 Task: Check connect your bussiness tools in "Apps and integrations".
Action: Mouse pressed left at (842, 320)
Screenshot: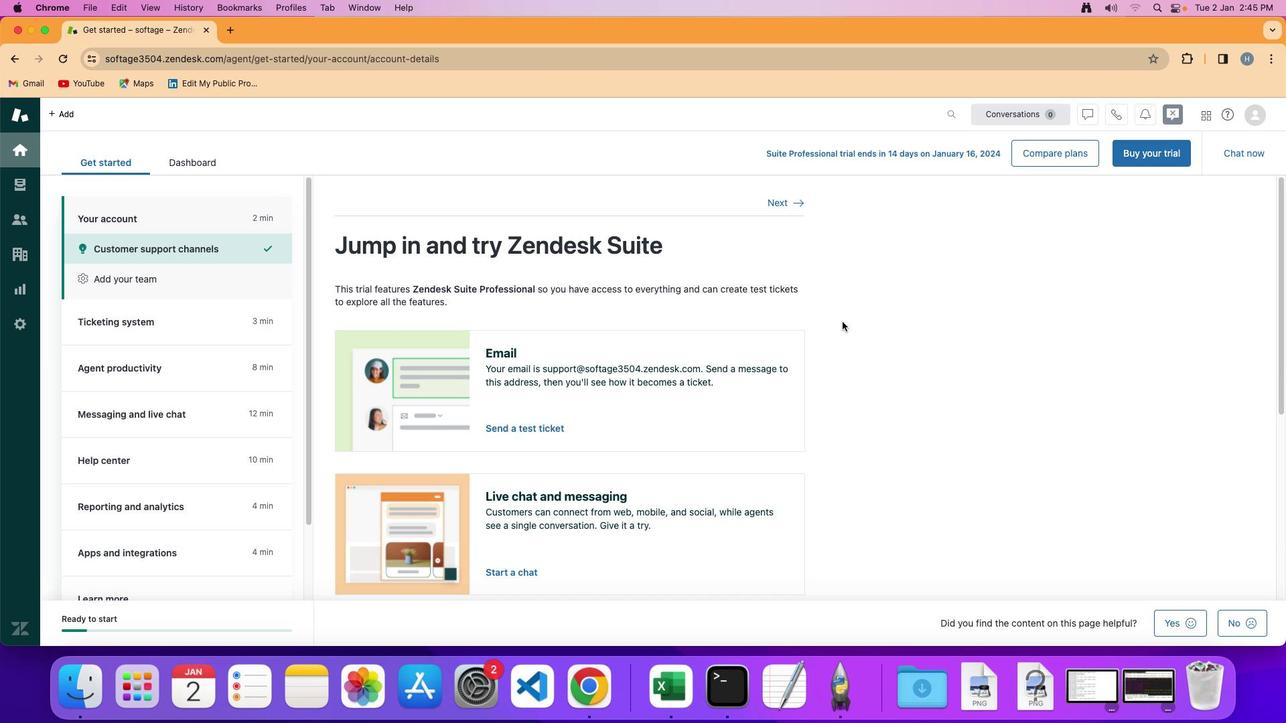 
Action: Mouse moved to (151, 450)
Screenshot: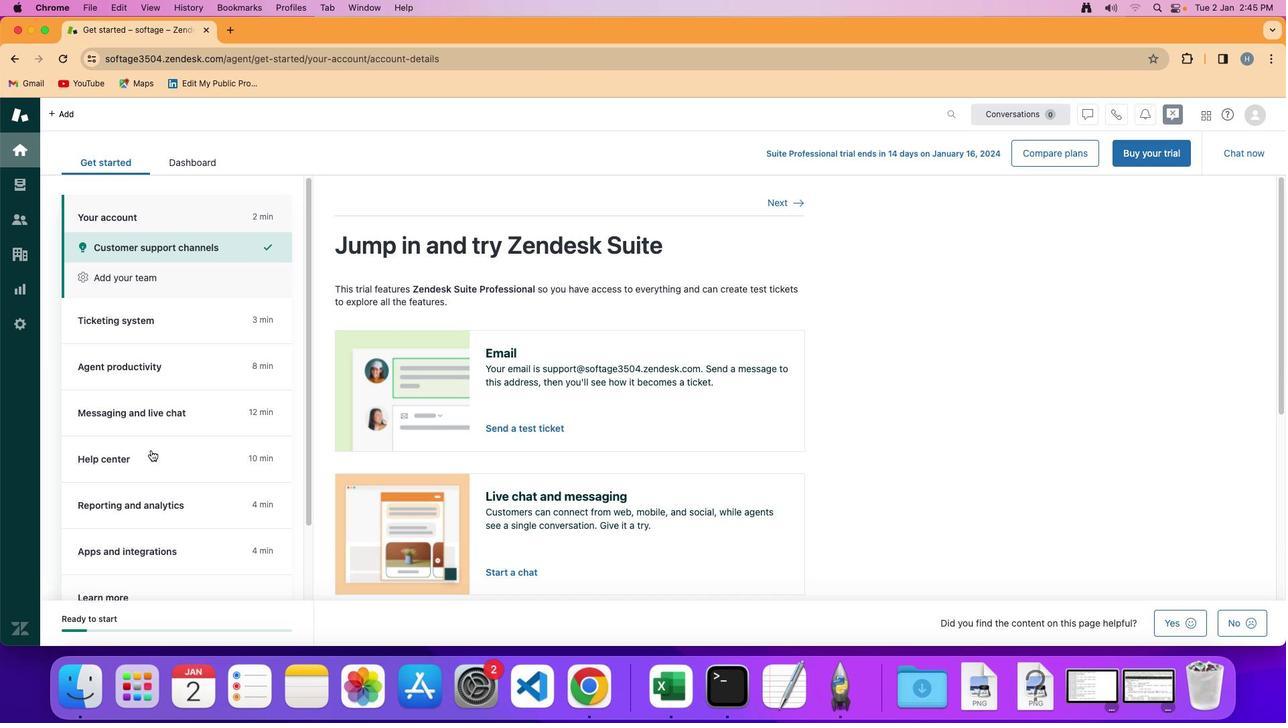 
Action: Mouse scrolled (151, 450) with delta (0, 0)
Screenshot: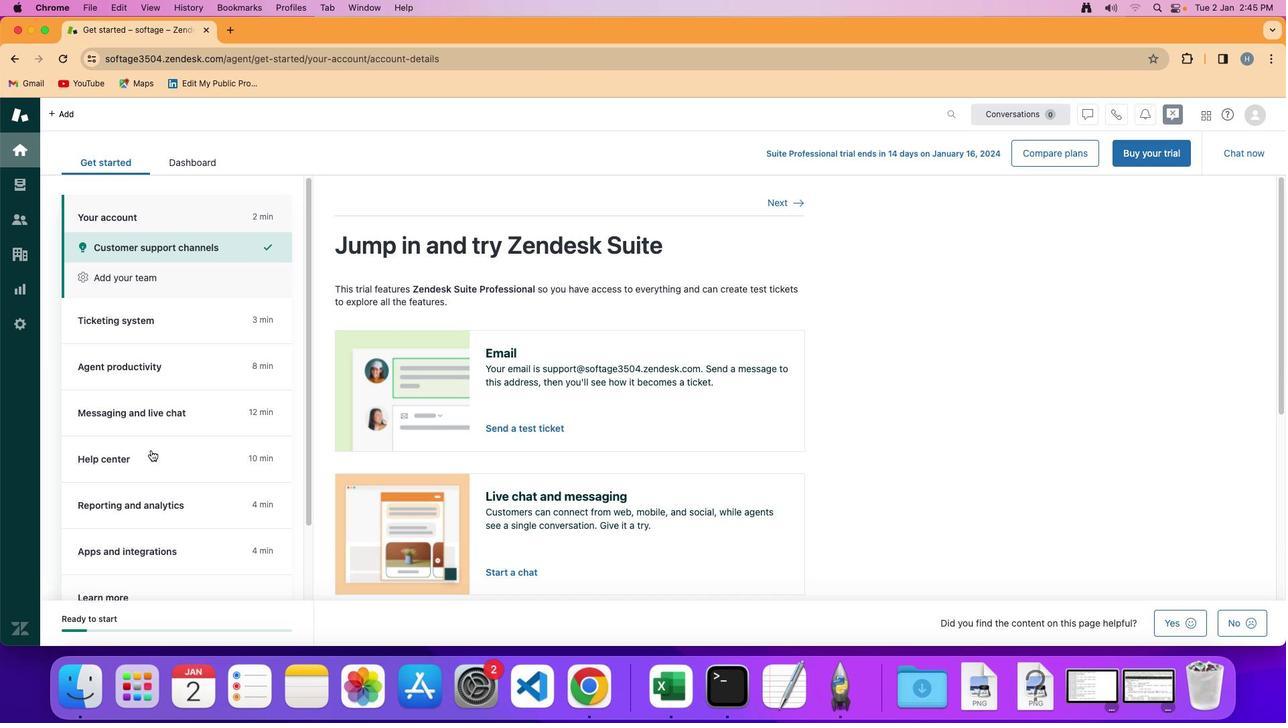 
Action: Mouse scrolled (151, 450) with delta (0, 0)
Screenshot: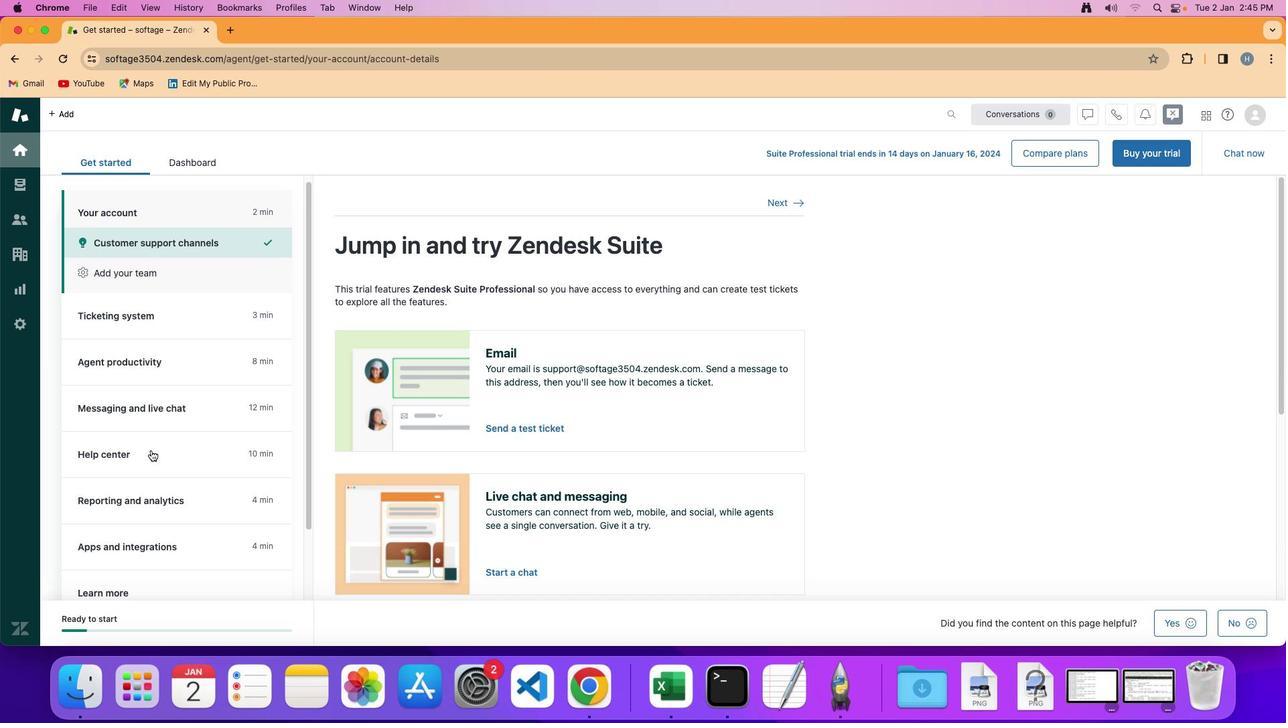 
Action: Mouse scrolled (151, 450) with delta (0, 0)
Screenshot: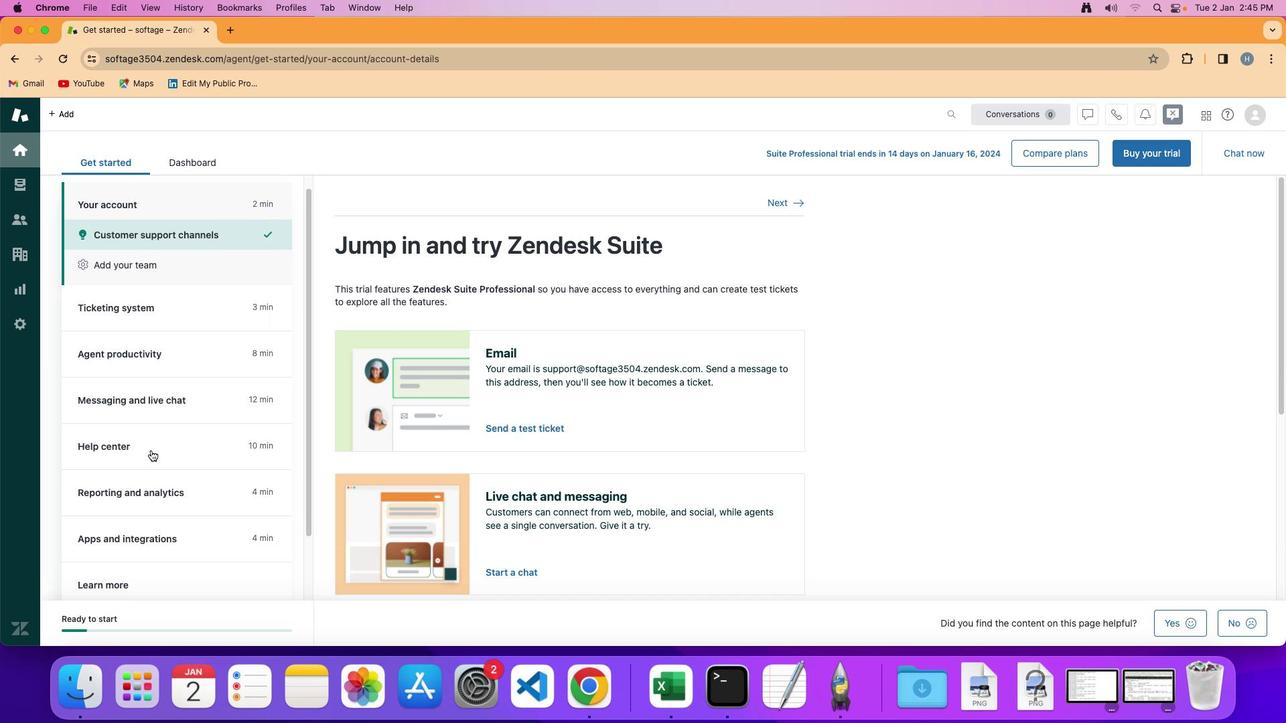 
Action: Mouse scrolled (151, 450) with delta (0, 0)
Screenshot: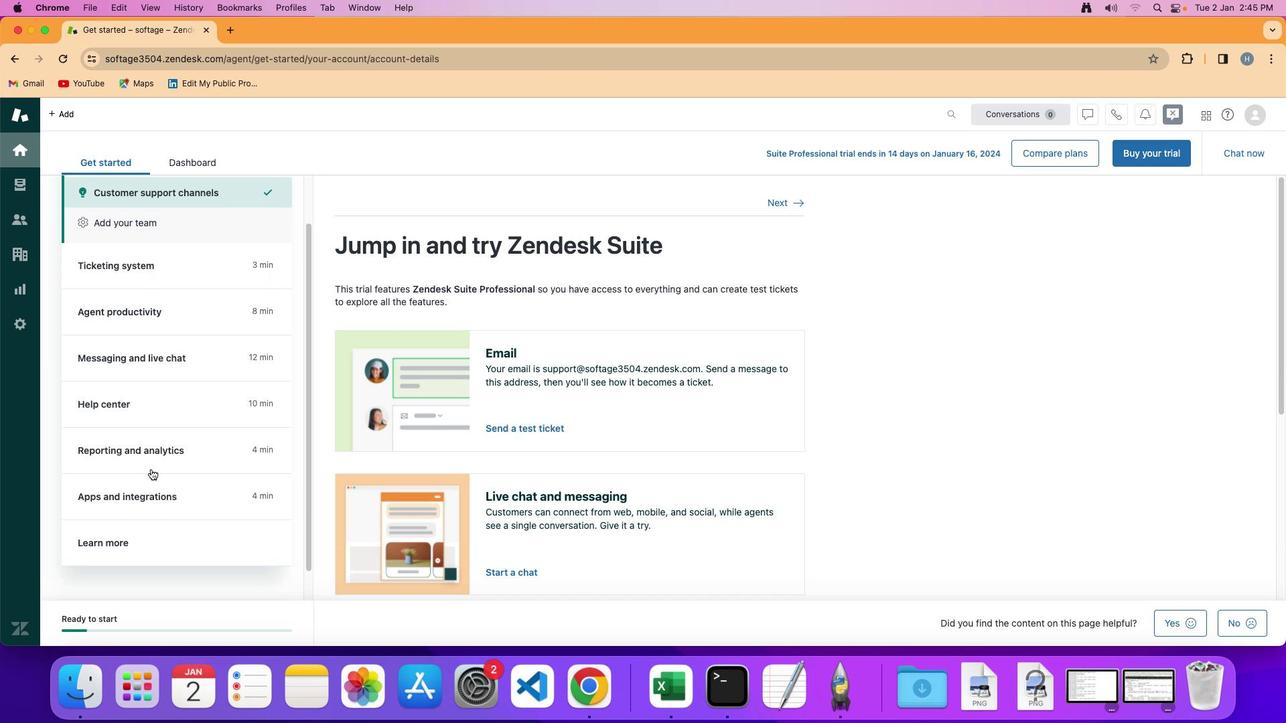 
Action: Mouse moved to (156, 476)
Screenshot: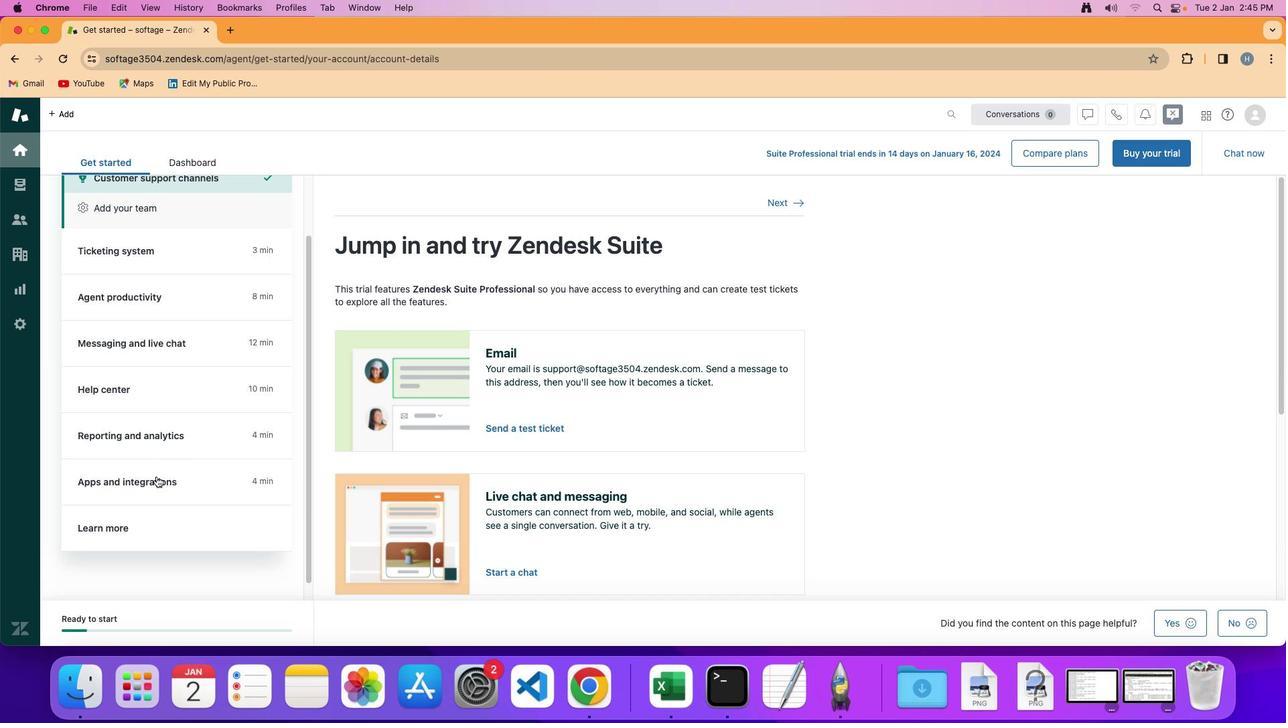 
Action: Mouse pressed left at (156, 476)
Screenshot: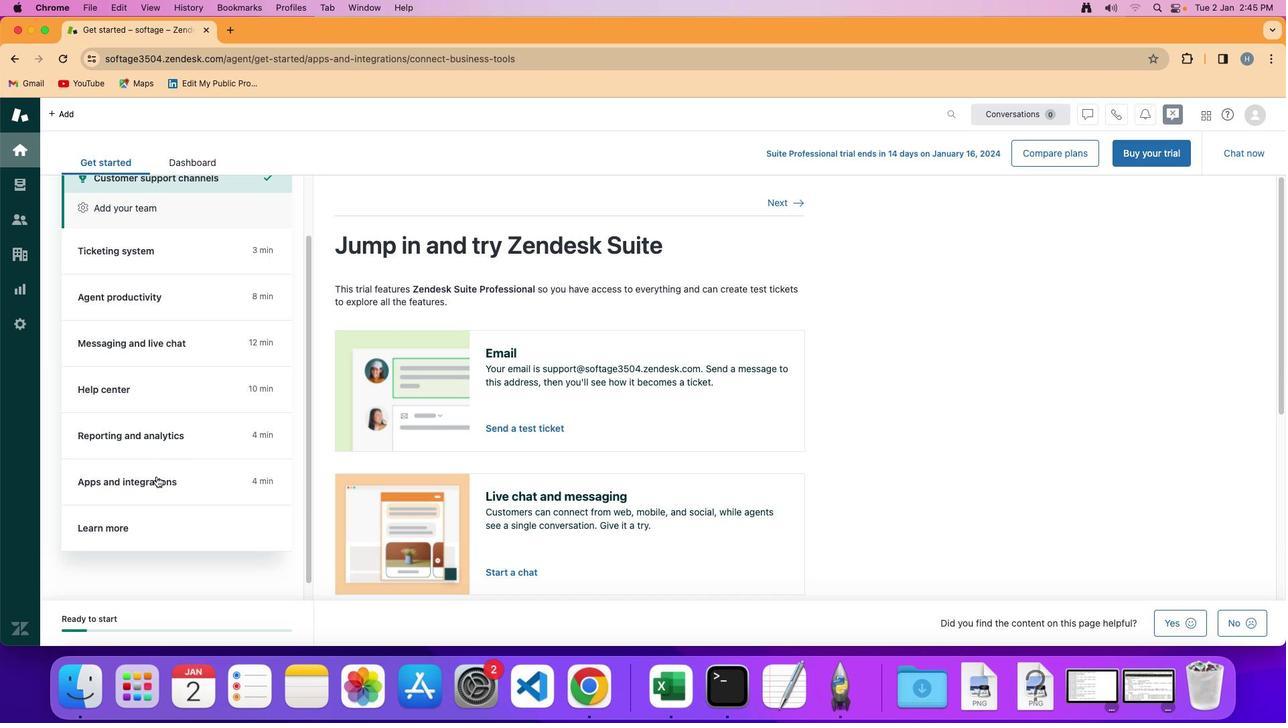 
Action: Mouse pressed left at (156, 476)
Screenshot: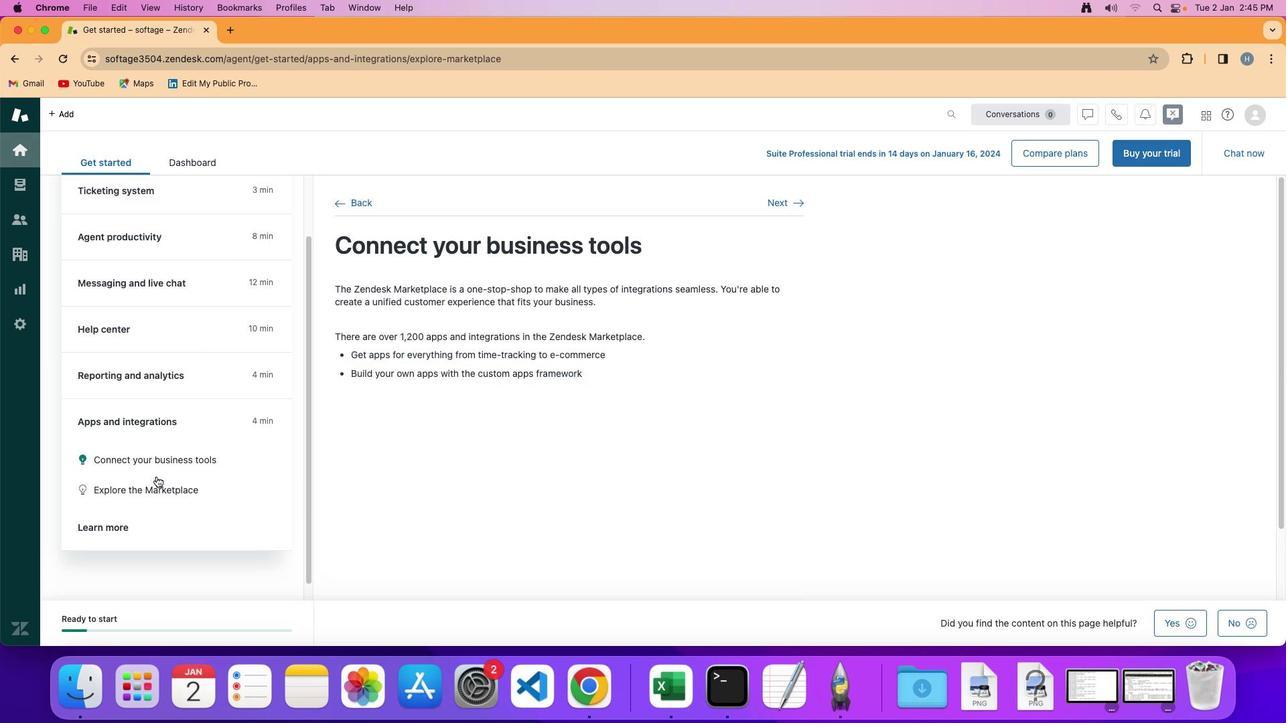 
Action: Mouse moved to (198, 456)
Screenshot: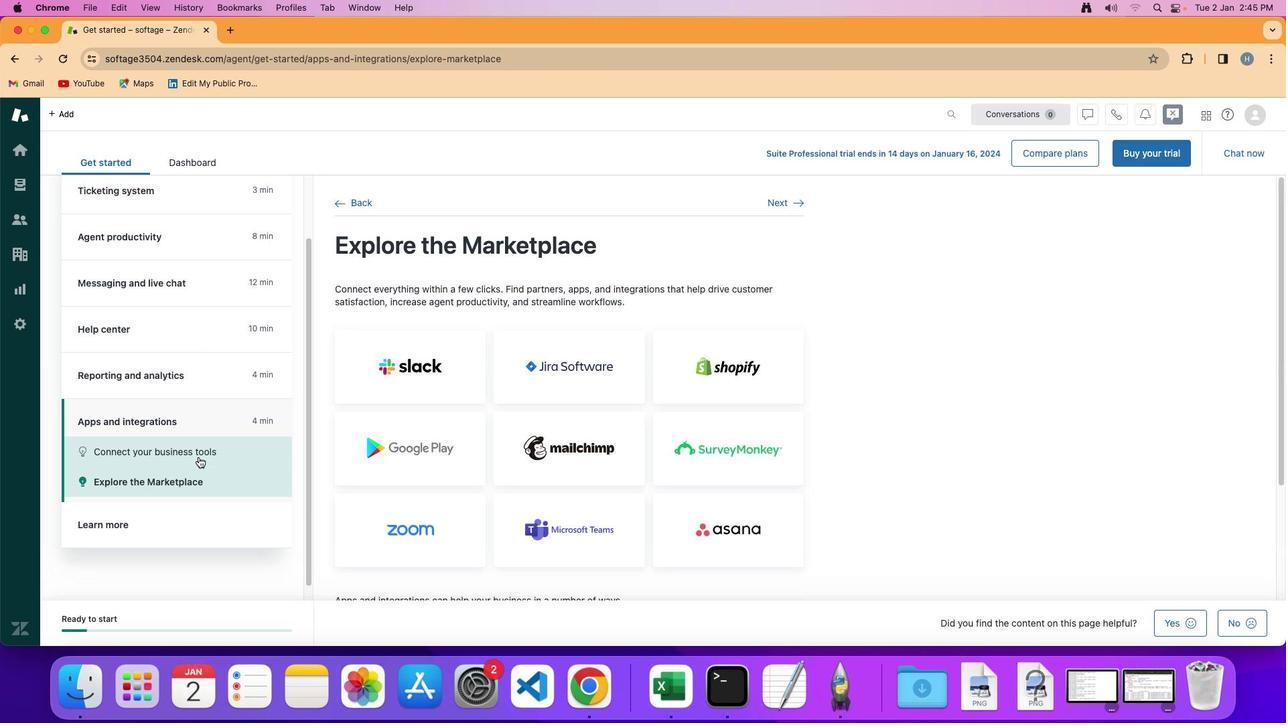 
Action: Mouse pressed left at (198, 456)
Screenshot: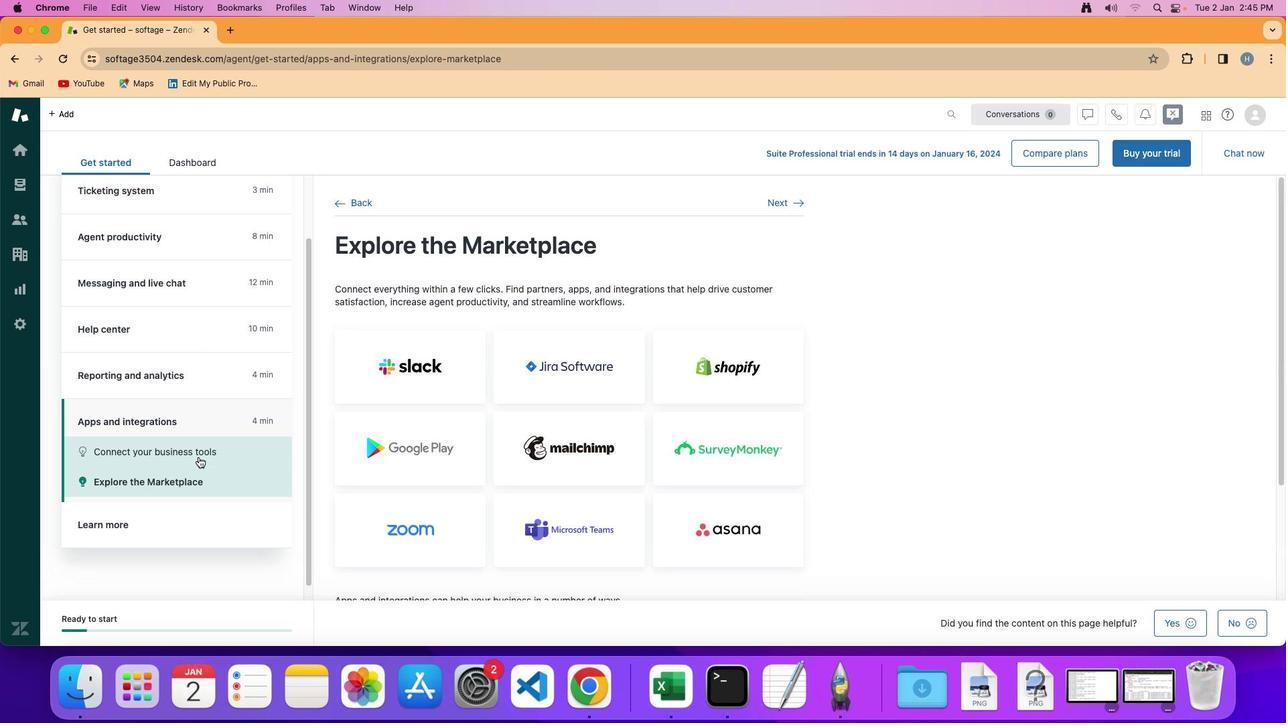 
Action: Mouse moved to (887, 431)
Screenshot: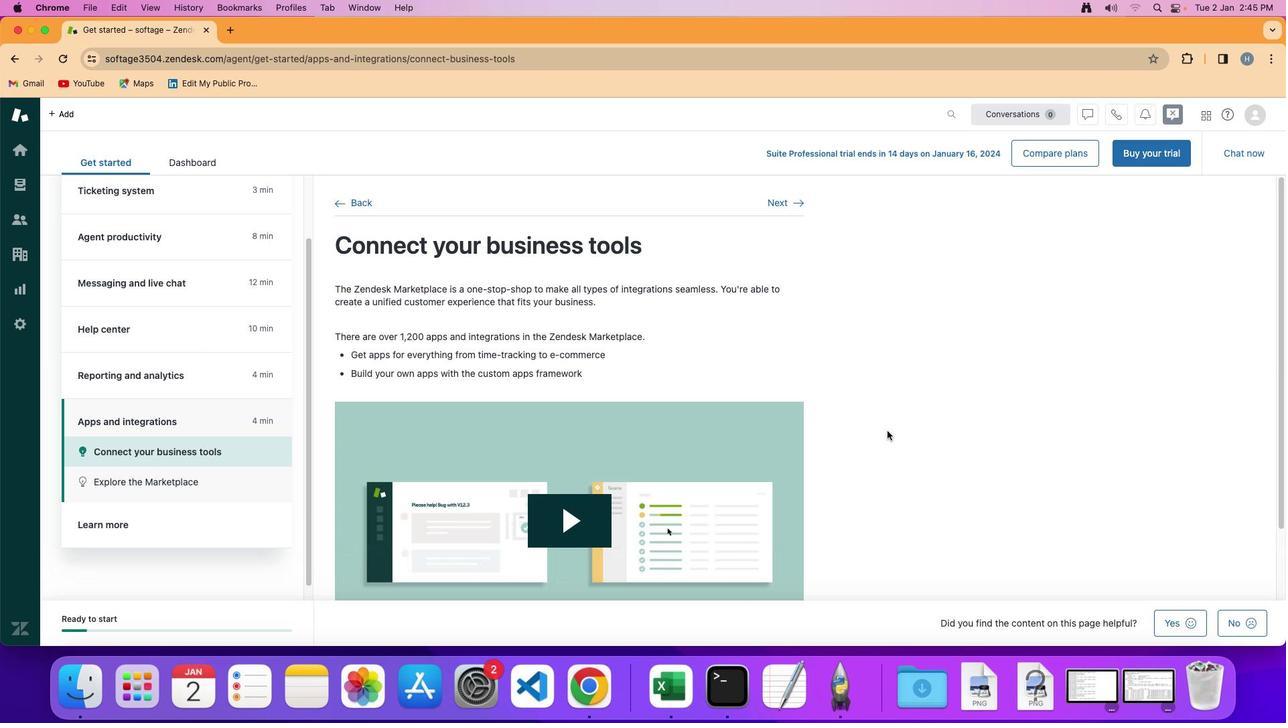 
